 Task: Assign Person0004 as Assignee of Child Issue ChildIssue0016 of Issue Issue0008 in Backlog  in Scrum Project Project0002 in Jira
Action: Mouse moved to (423, 481)
Screenshot: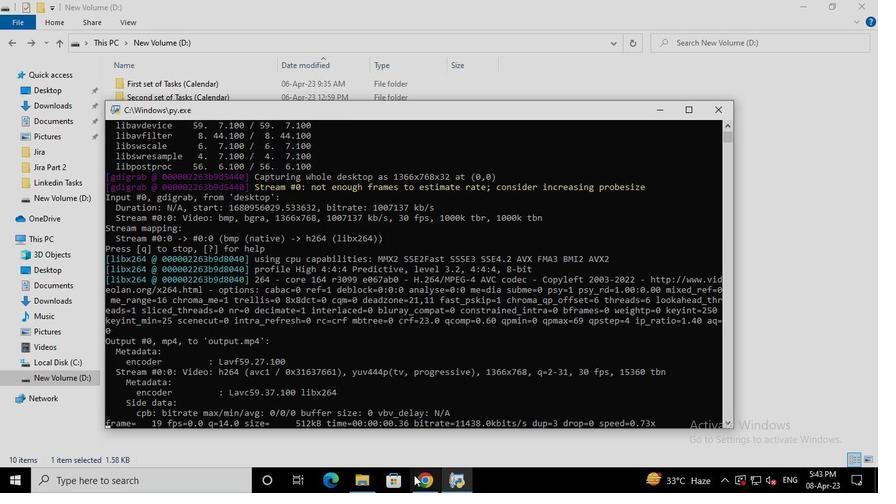 
Action: Mouse pressed left at (423, 481)
Screenshot: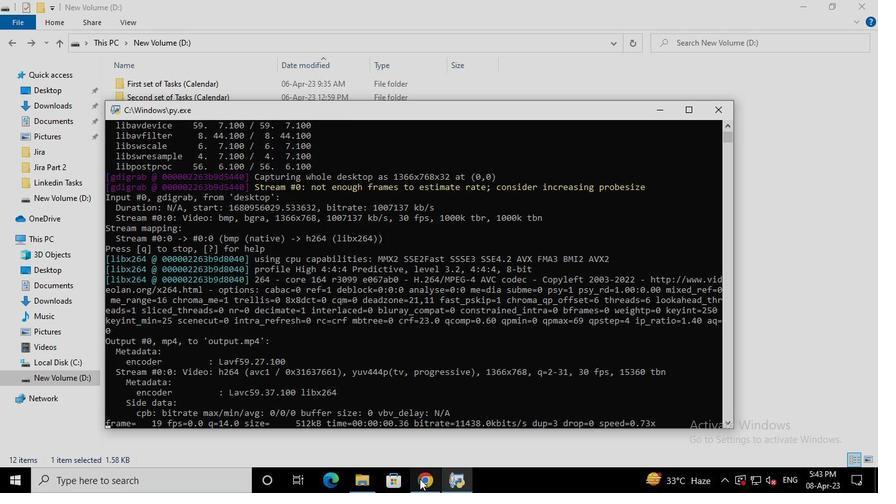 
Action: Mouse moved to (95, 198)
Screenshot: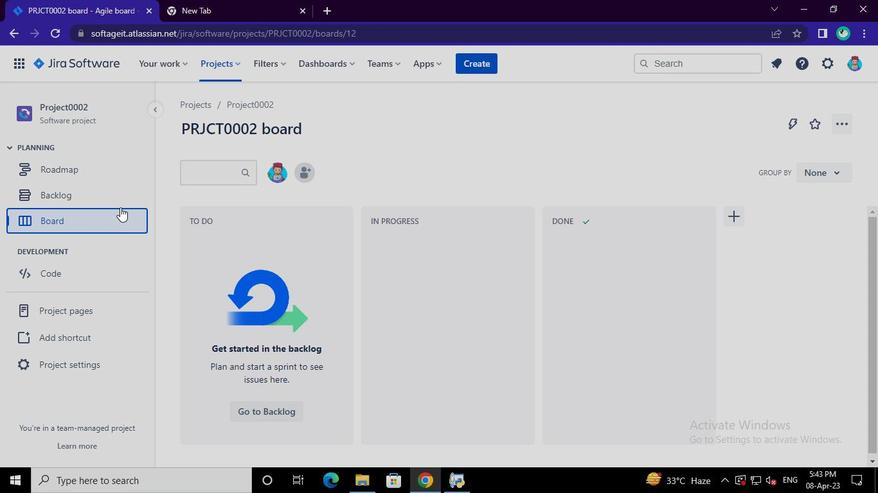 
Action: Mouse pressed left at (95, 198)
Screenshot: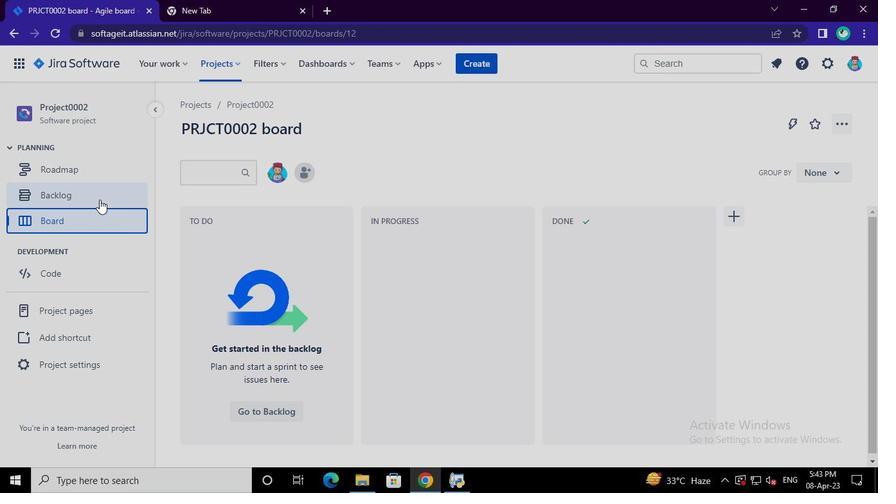 
Action: Mouse moved to (287, 348)
Screenshot: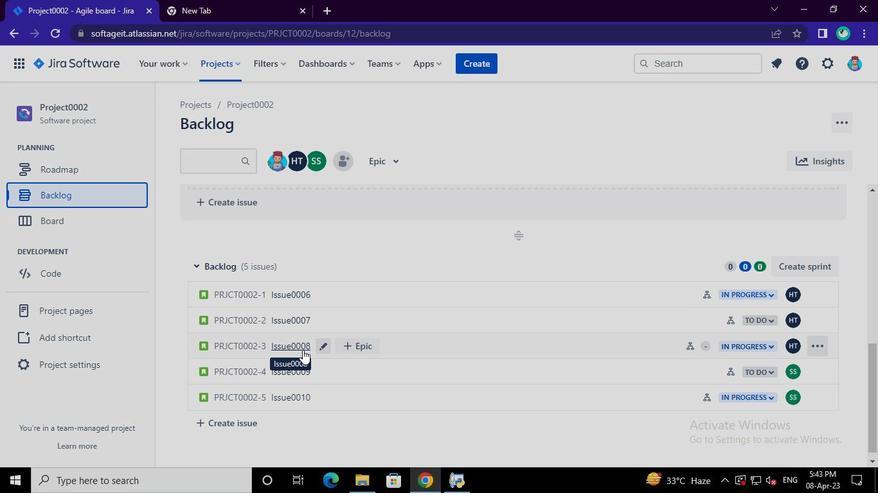 
Action: Mouse pressed left at (287, 348)
Screenshot: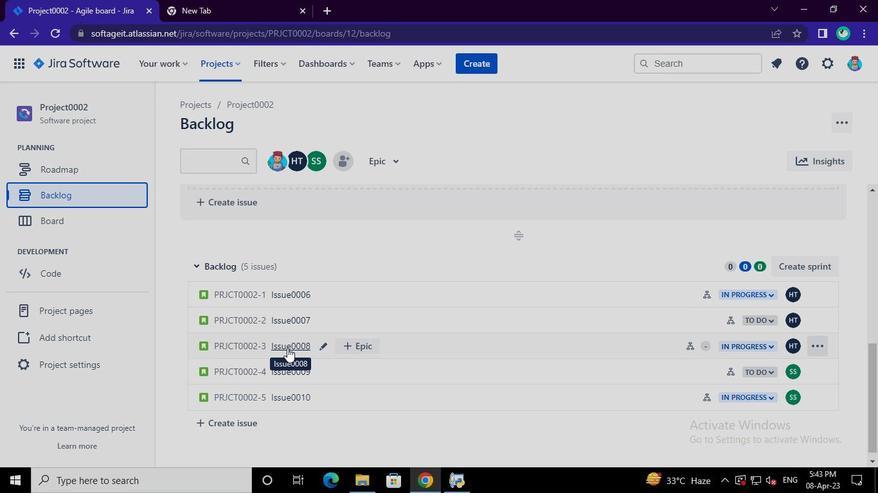 
Action: Mouse moved to (800, 313)
Screenshot: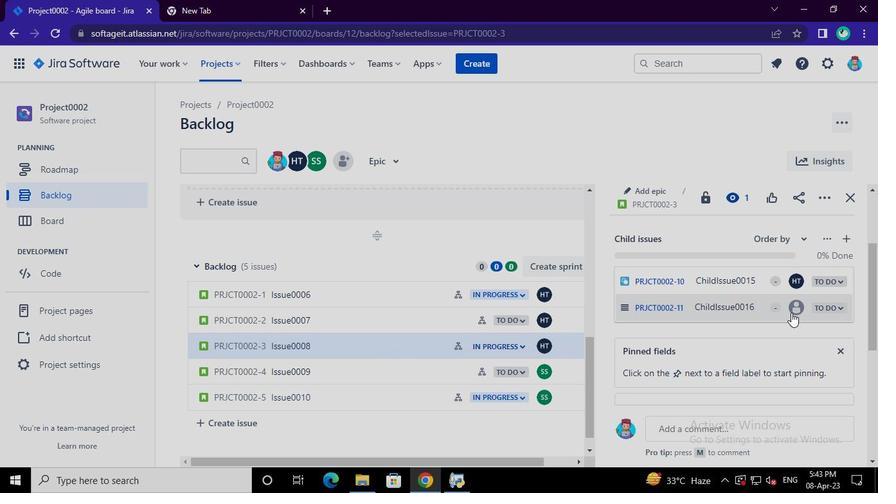 
Action: Mouse pressed left at (800, 313)
Screenshot: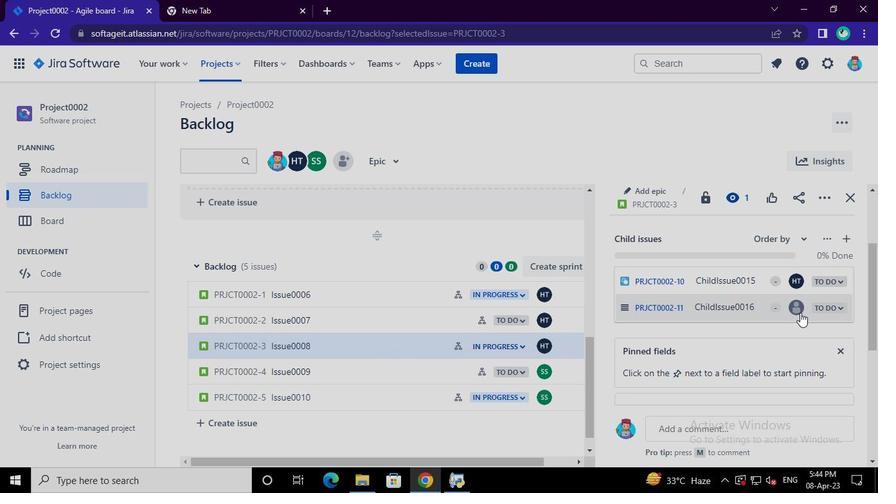 
Action: Mouse moved to (682, 356)
Screenshot: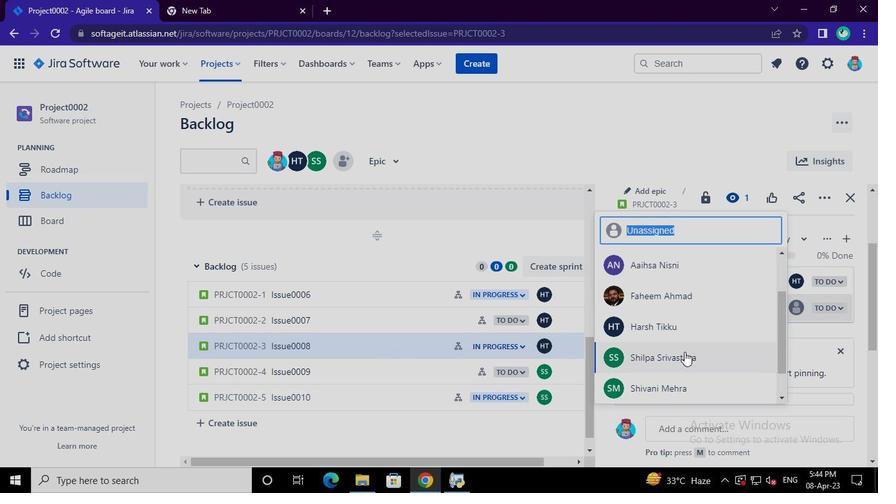 
Action: Mouse pressed left at (682, 356)
Screenshot: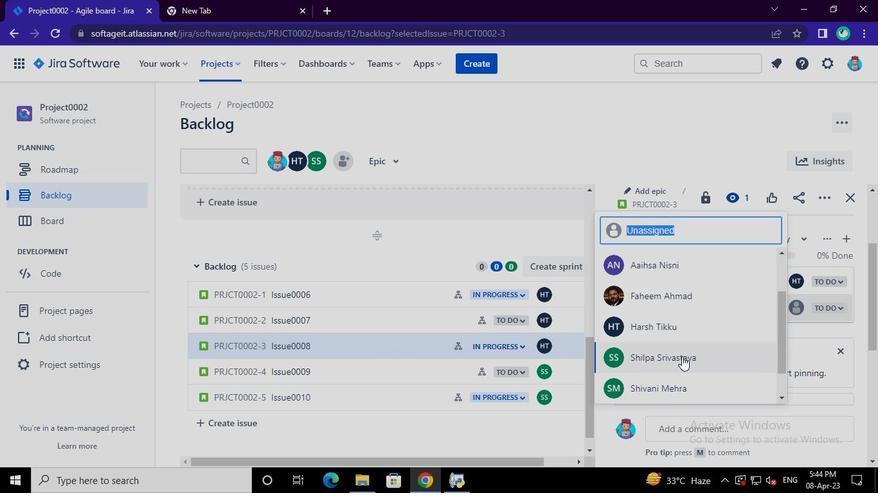 
Action: Mouse moved to (467, 487)
Screenshot: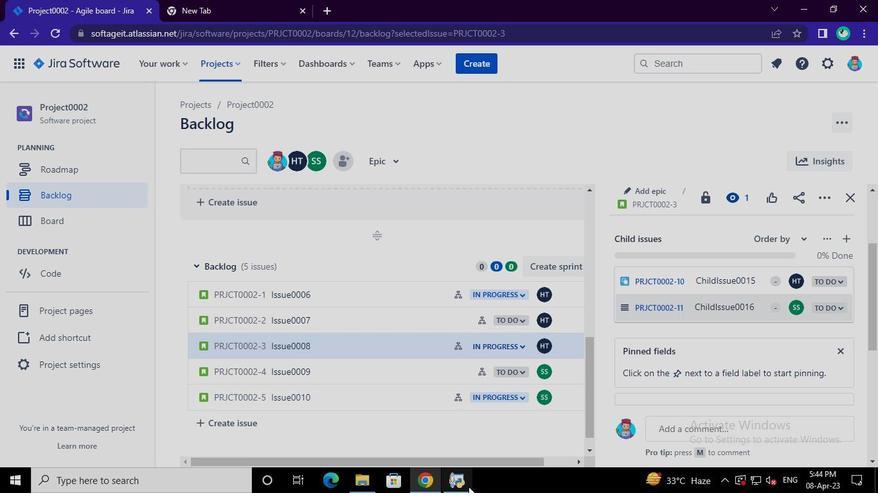 
Action: Mouse pressed left at (467, 487)
Screenshot: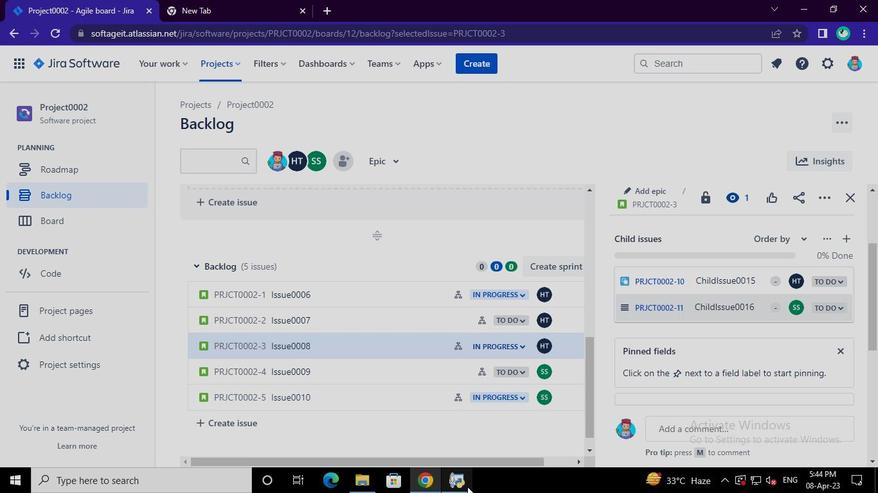 
Action: Mouse moved to (720, 100)
Screenshot: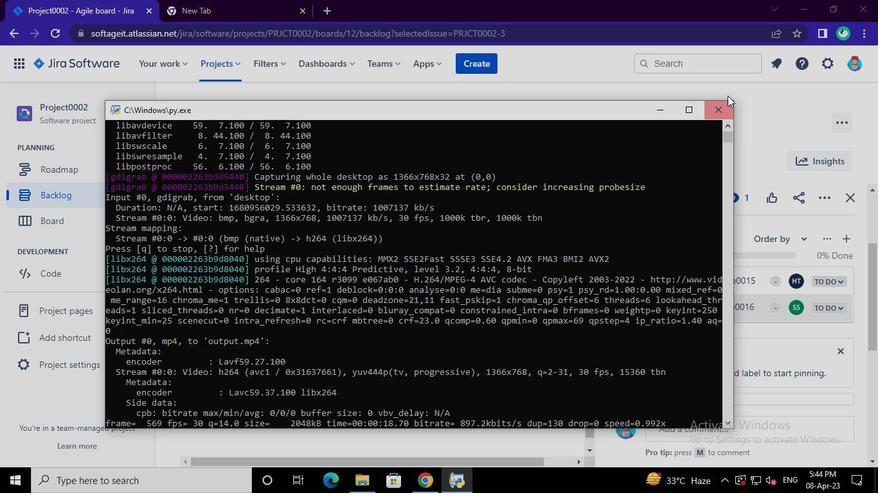 
Action: Mouse pressed left at (720, 100)
Screenshot: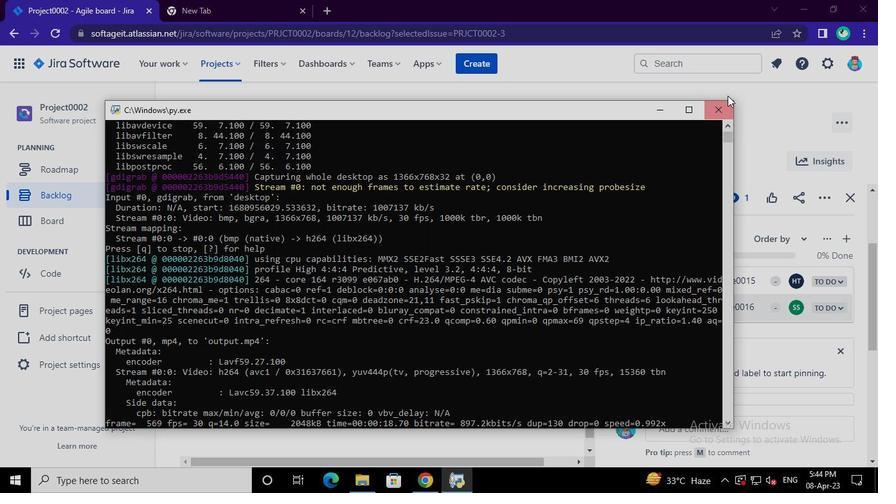 
